Task: Add a condition where "Priority Less than High" in new tickets in your groups.
Action: Mouse moved to (88, 368)
Screenshot: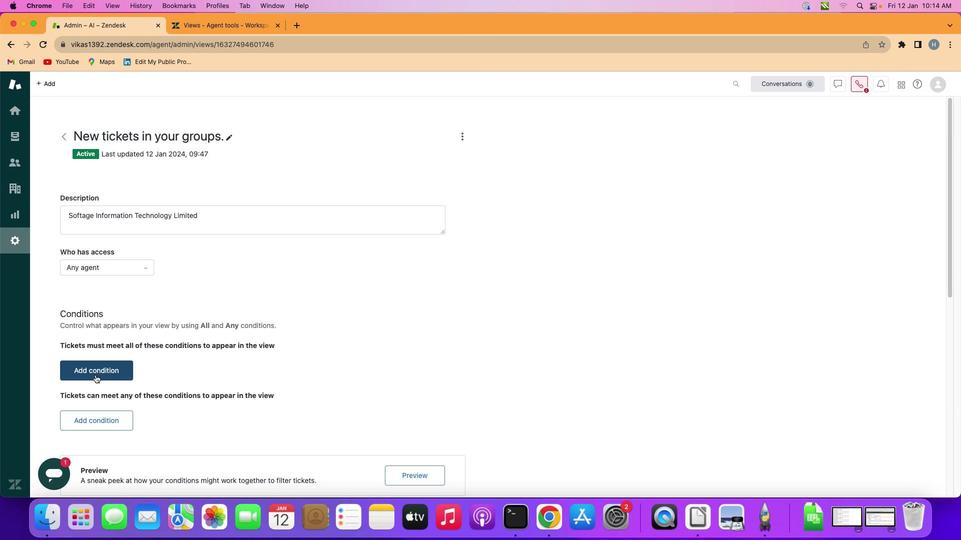 
Action: Mouse pressed left at (88, 368)
Screenshot: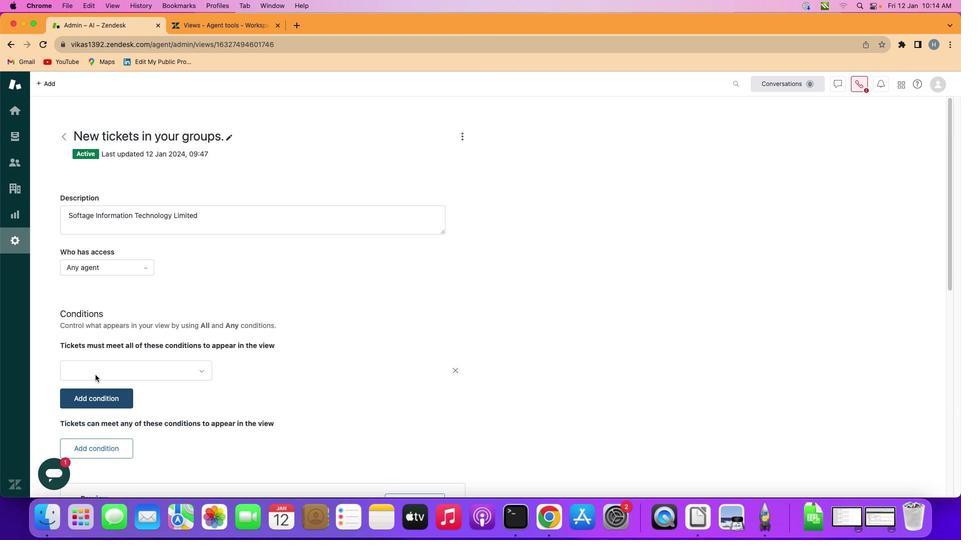 
Action: Mouse moved to (170, 368)
Screenshot: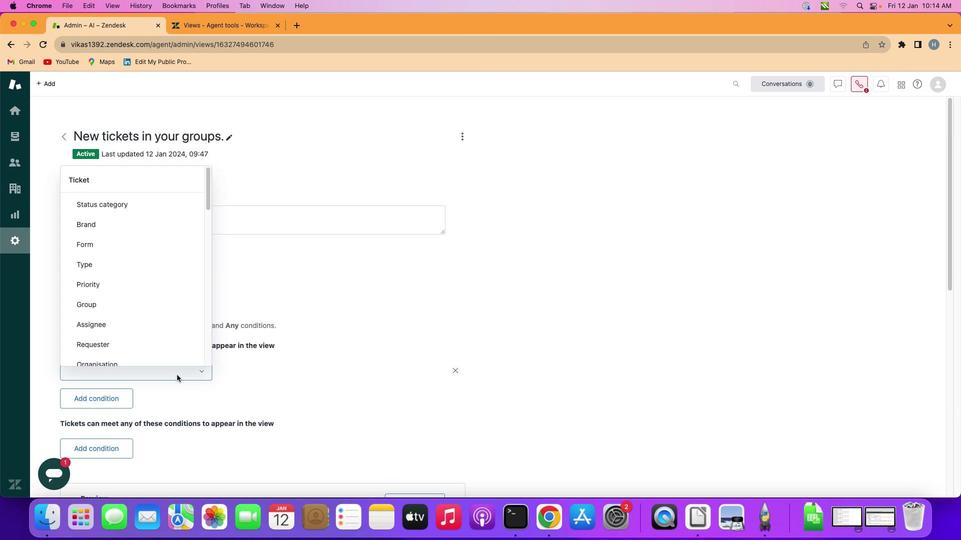 
Action: Mouse pressed left at (170, 368)
Screenshot: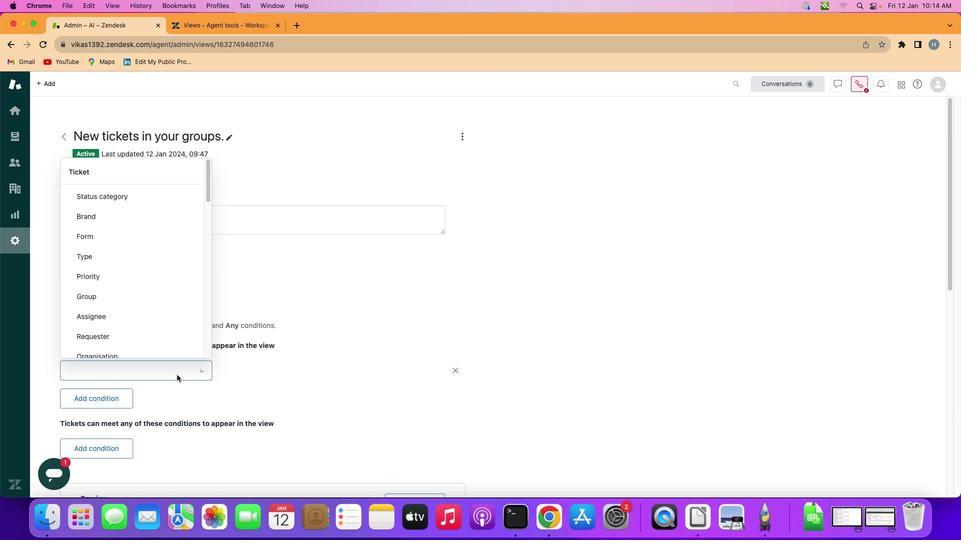 
Action: Mouse moved to (159, 273)
Screenshot: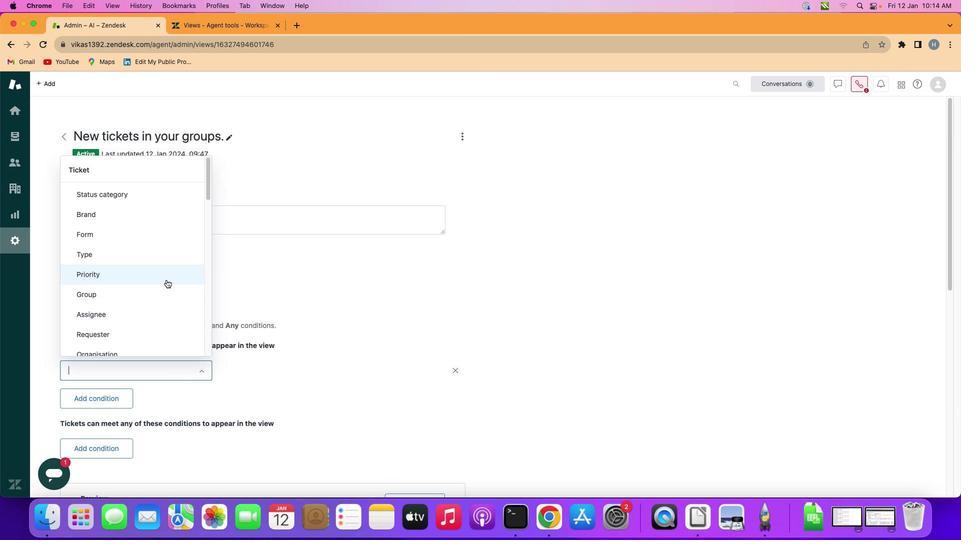 
Action: Mouse pressed left at (159, 273)
Screenshot: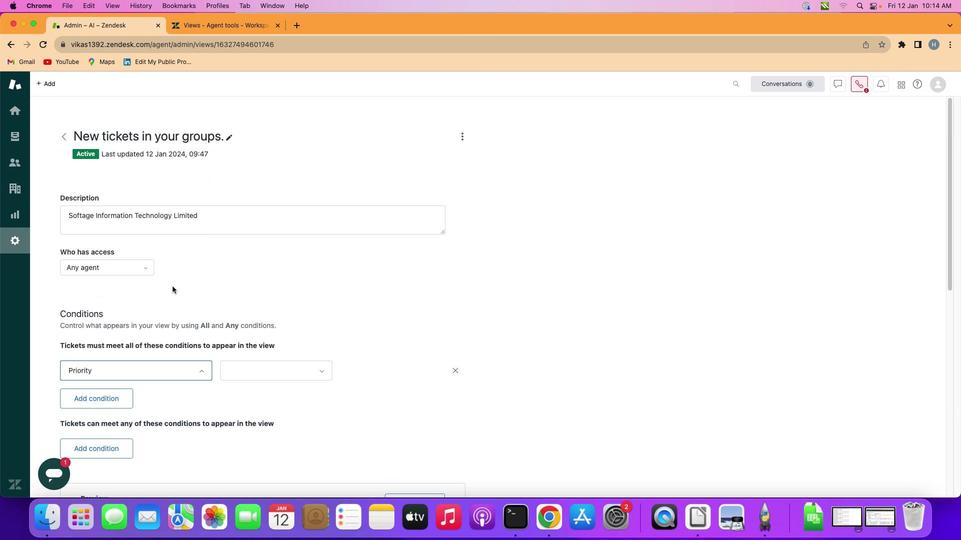 
Action: Mouse moved to (276, 364)
Screenshot: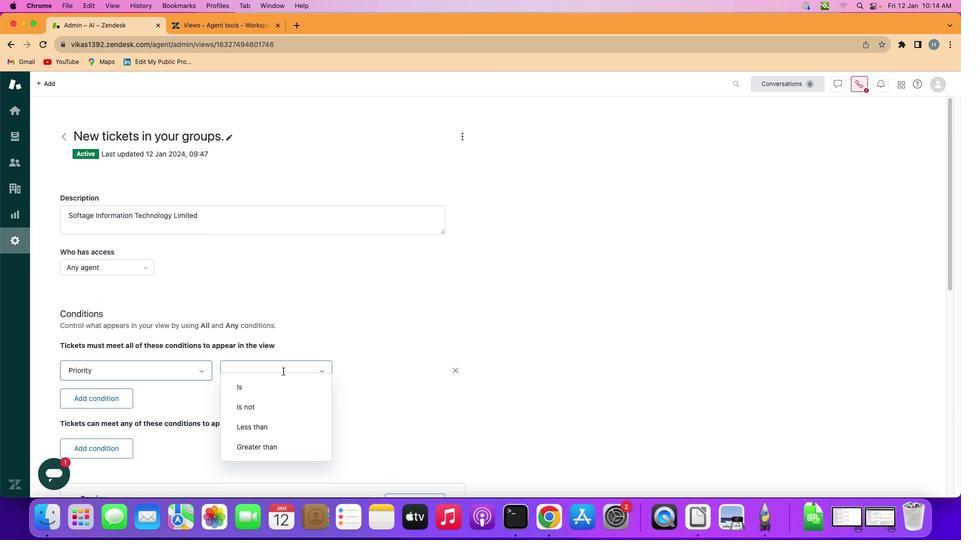 
Action: Mouse pressed left at (276, 364)
Screenshot: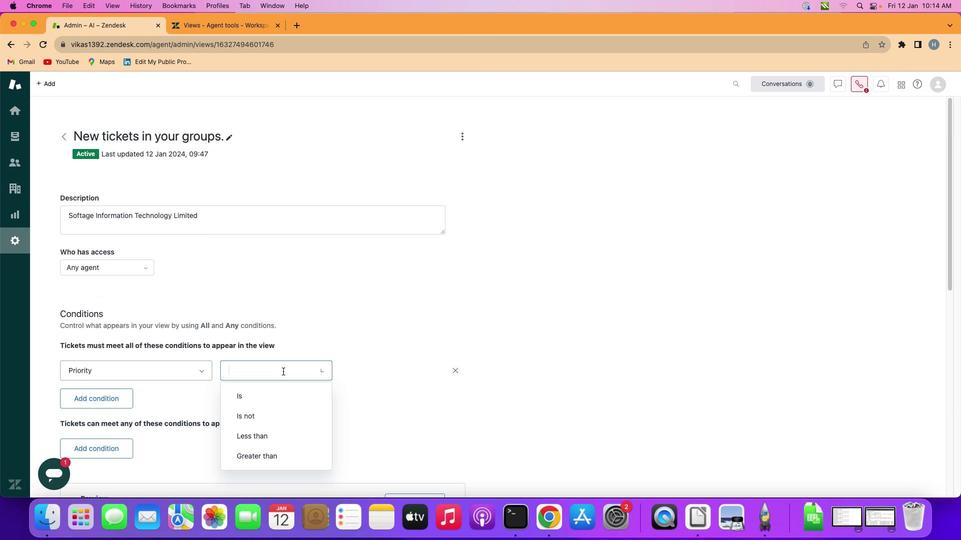 
Action: Mouse moved to (278, 424)
Screenshot: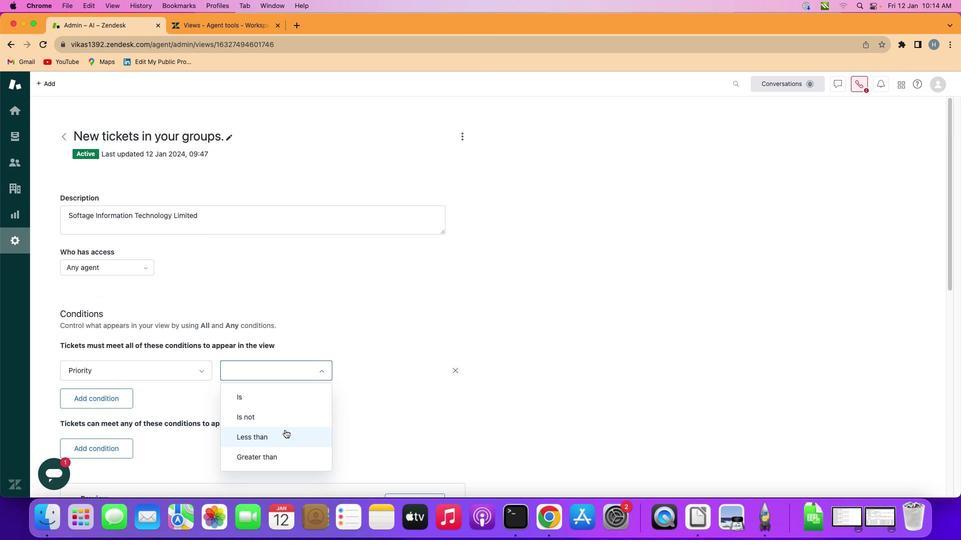 
Action: Mouse pressed left at (278, 424)
Screenshot: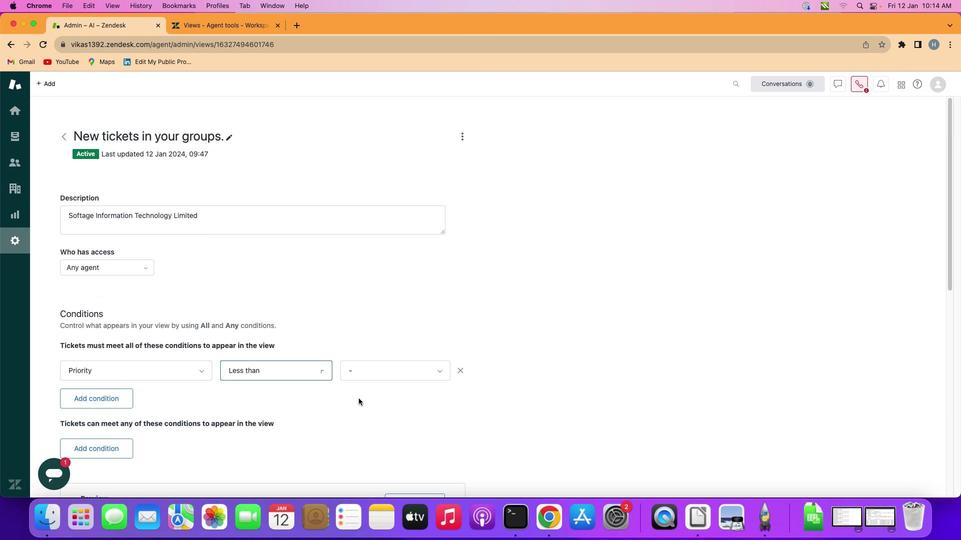 
Action: Mouse moved to (390, 366)
Screenshot: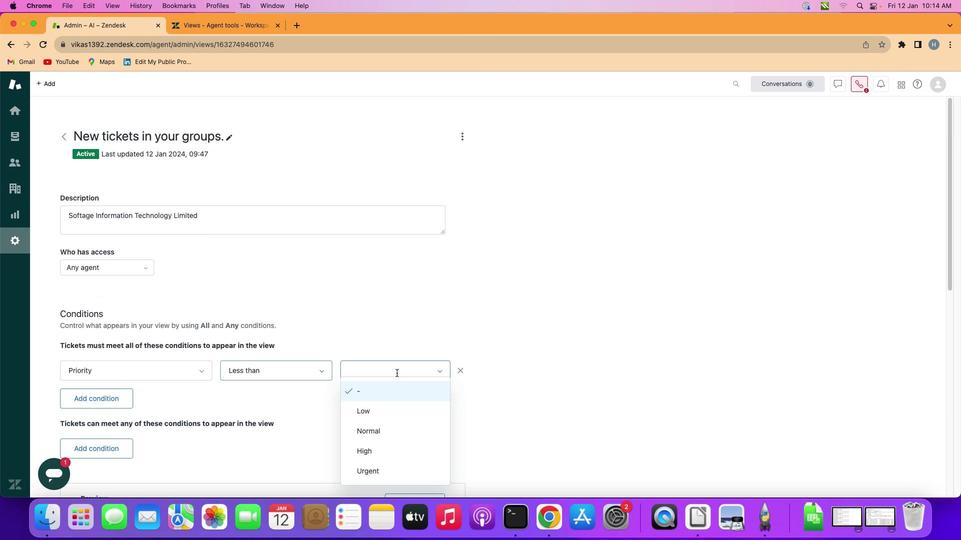 
Action: Mouse pressed left at (390, 366)
Screenshot: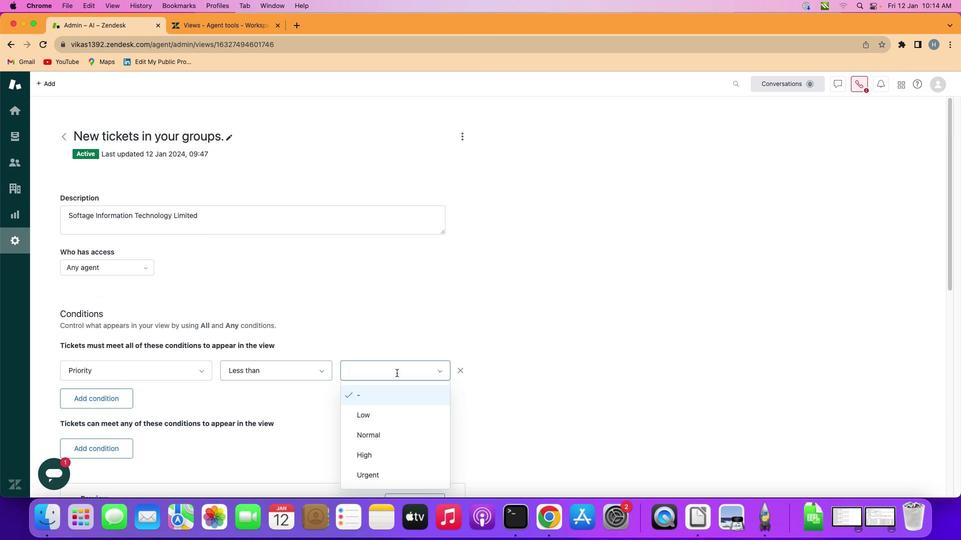 
Action: Mouse moved to (396, 455)
Screenshot: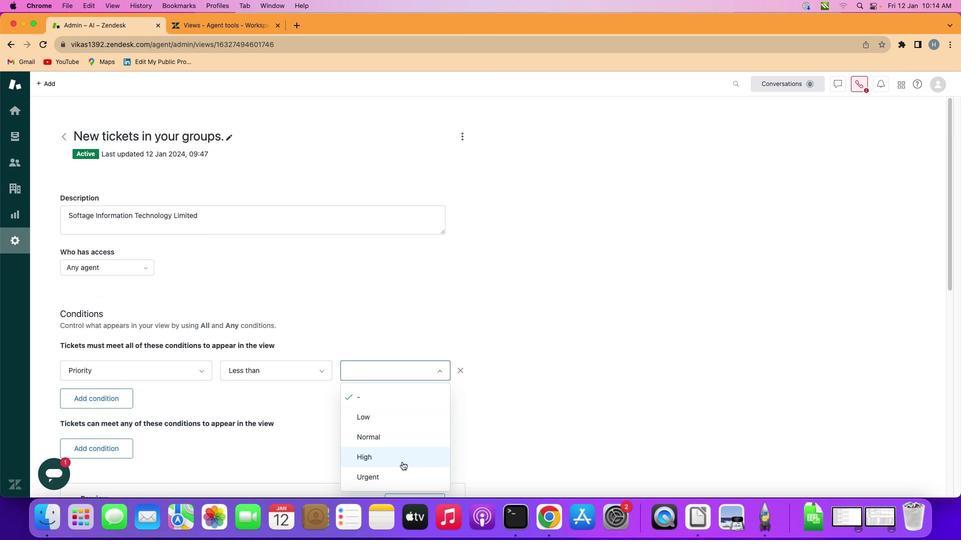
Action: Mouse pressed left at (396, 455)
Screenshot: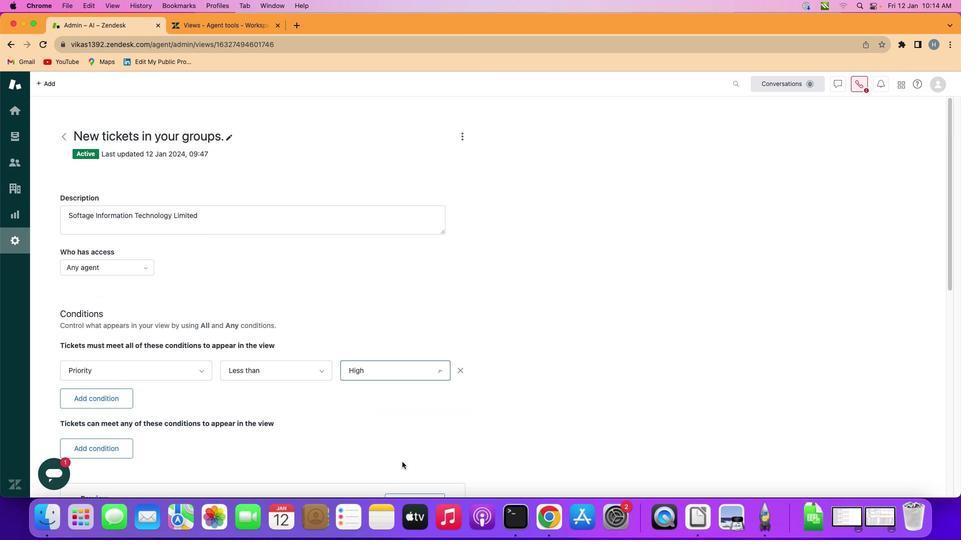 
Action: Mouse moved to (396, 455)
Screenshot: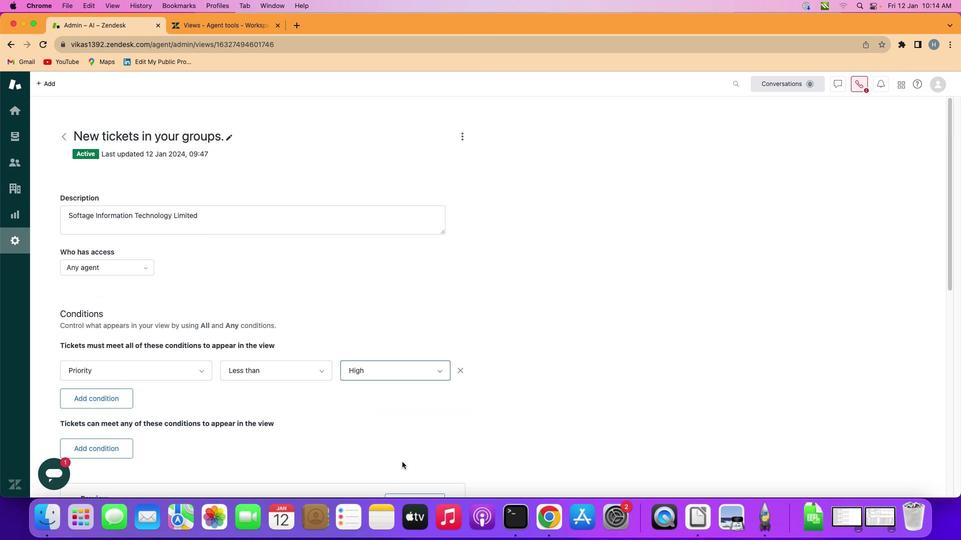 
